 Task: Use Lobby Conversation Effect in this video Movie B.mp4
Action: Mouse moved to (197, 141)
Screenshot: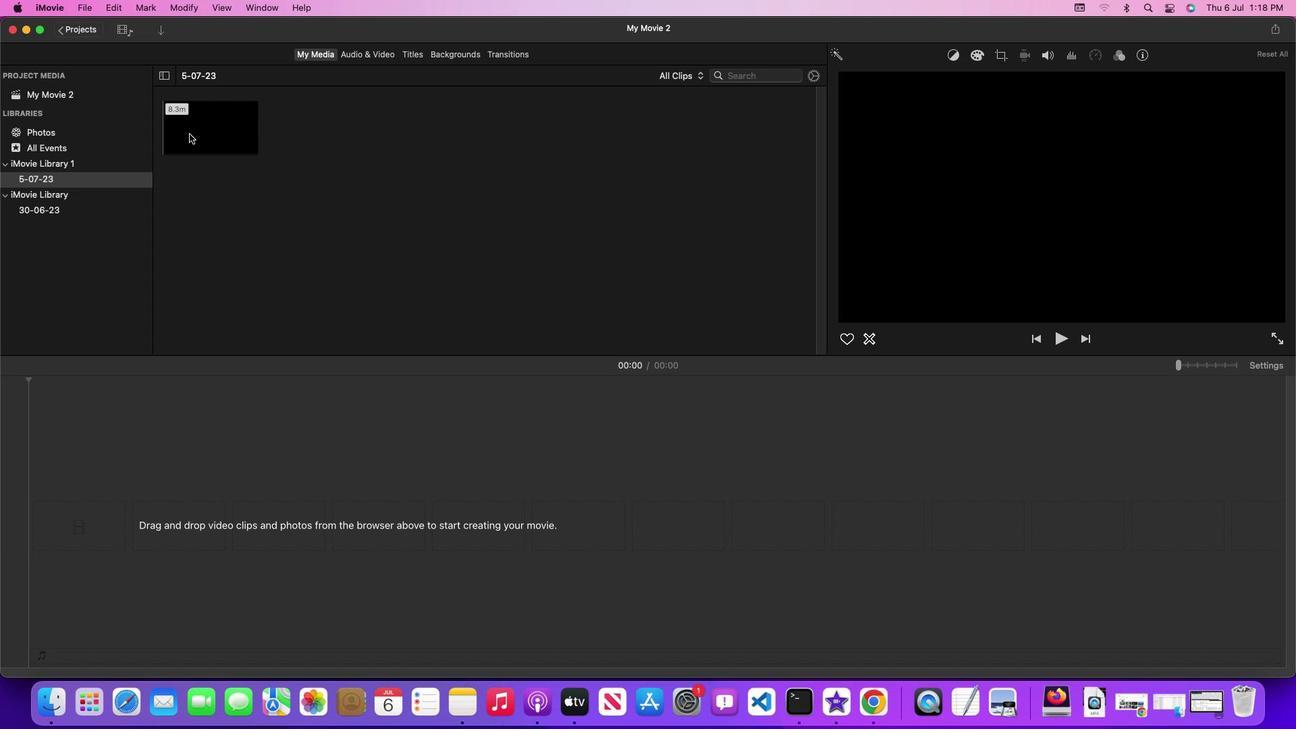 
Action: Mouse pressed left at (197, 141)
Screenshot: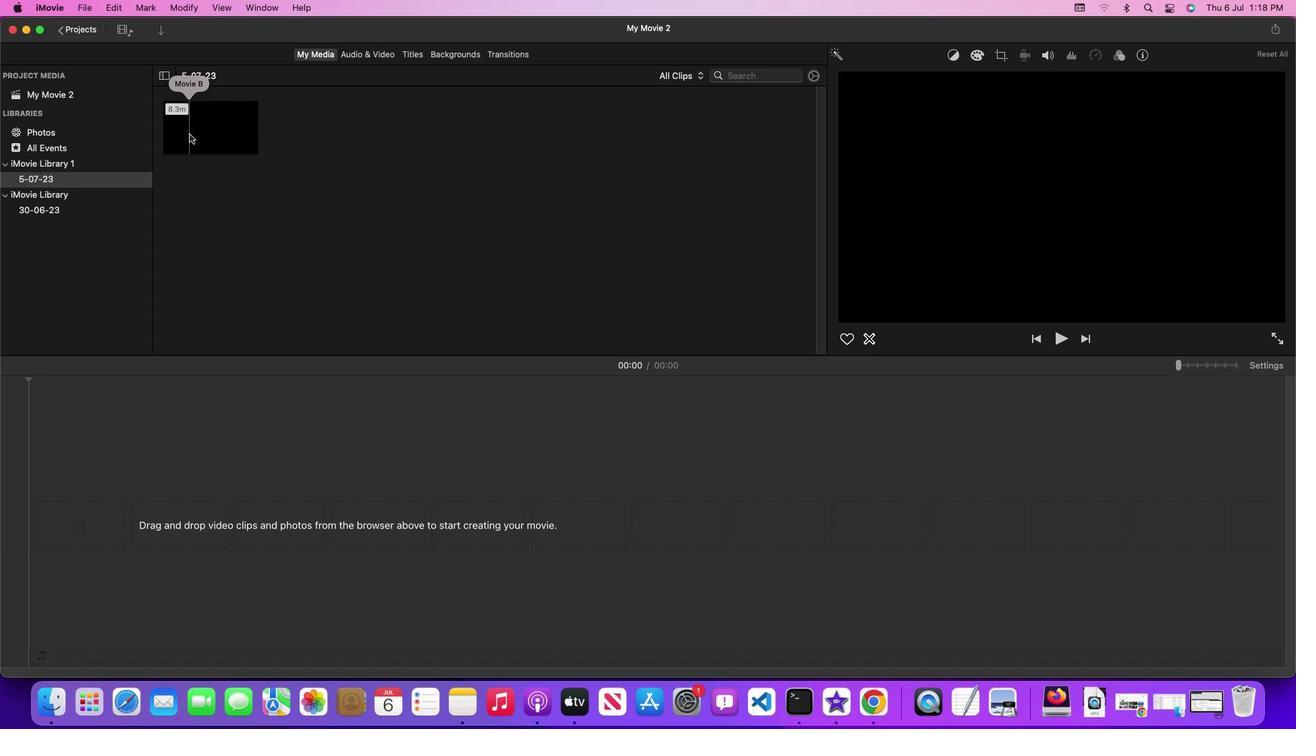 
Action: Mouse moved to (199, 141)
Screenshot: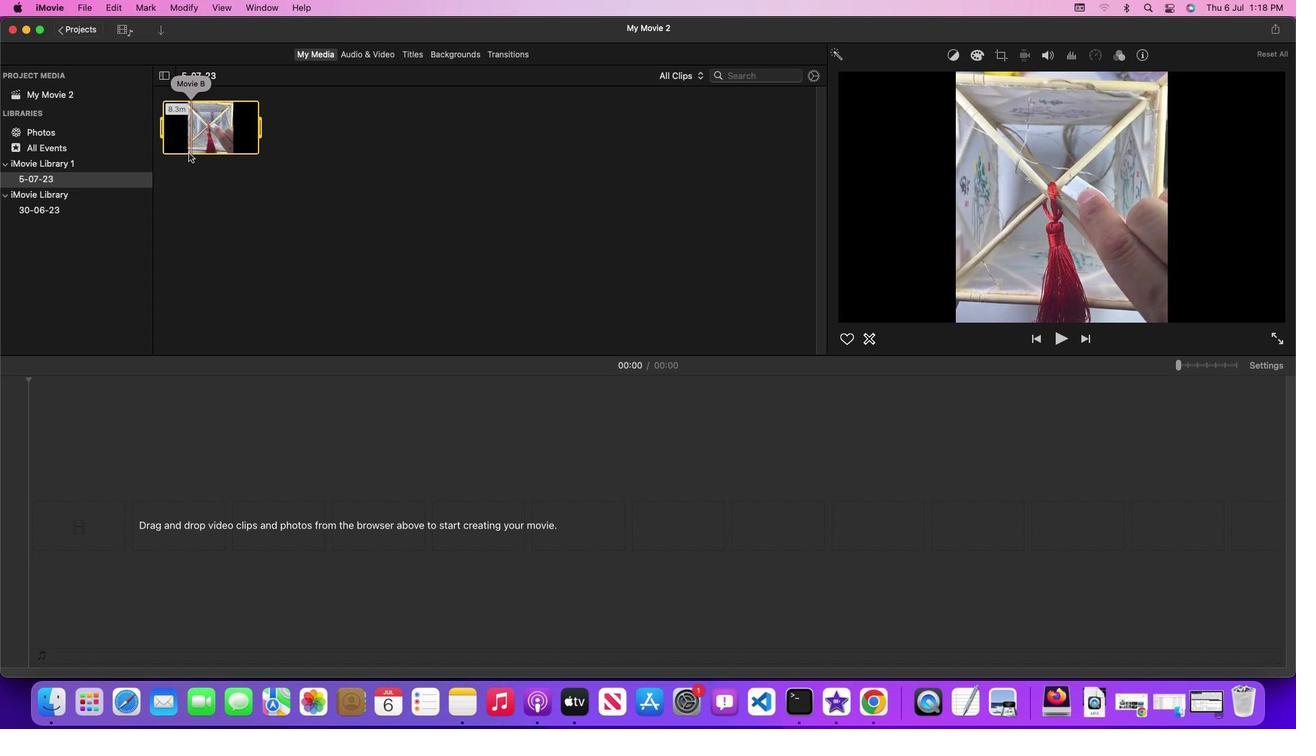 
Action: Mouse pressed left at (199, 141)
Screenshot: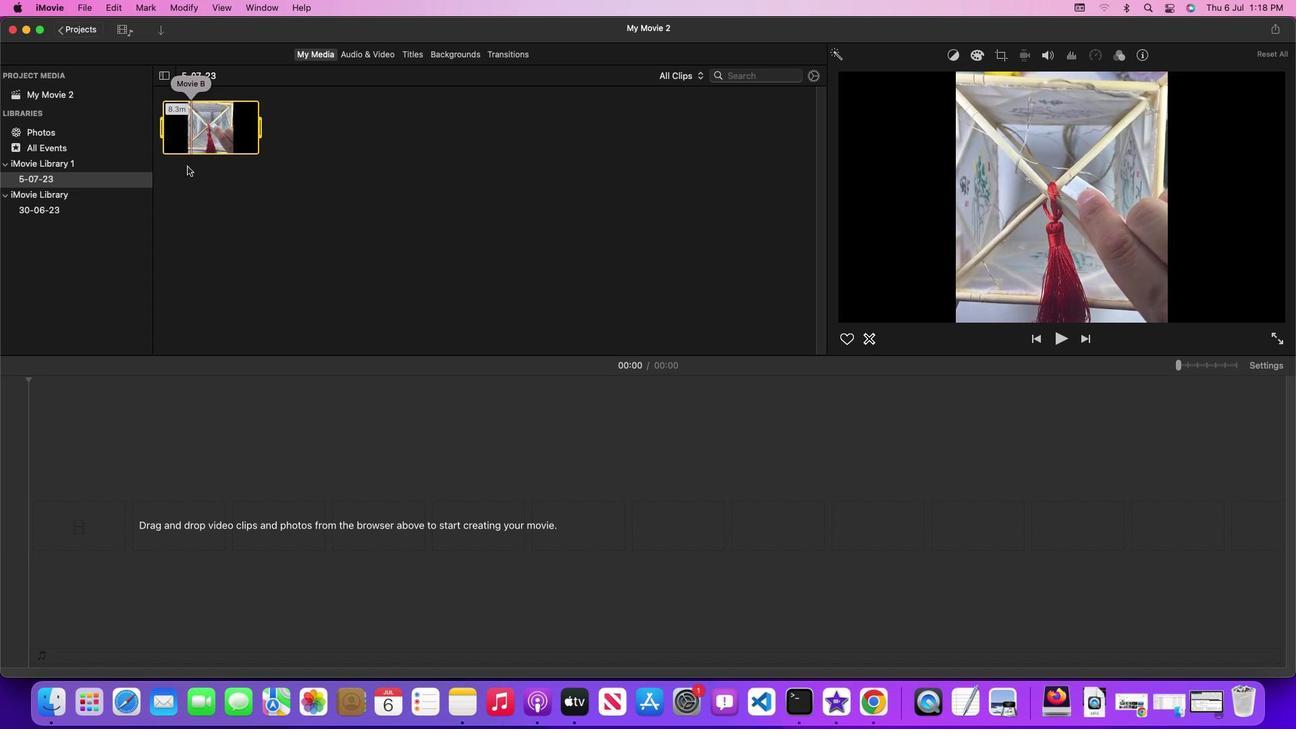 
Action: Mouse moved to (378, 59)
Screenshot: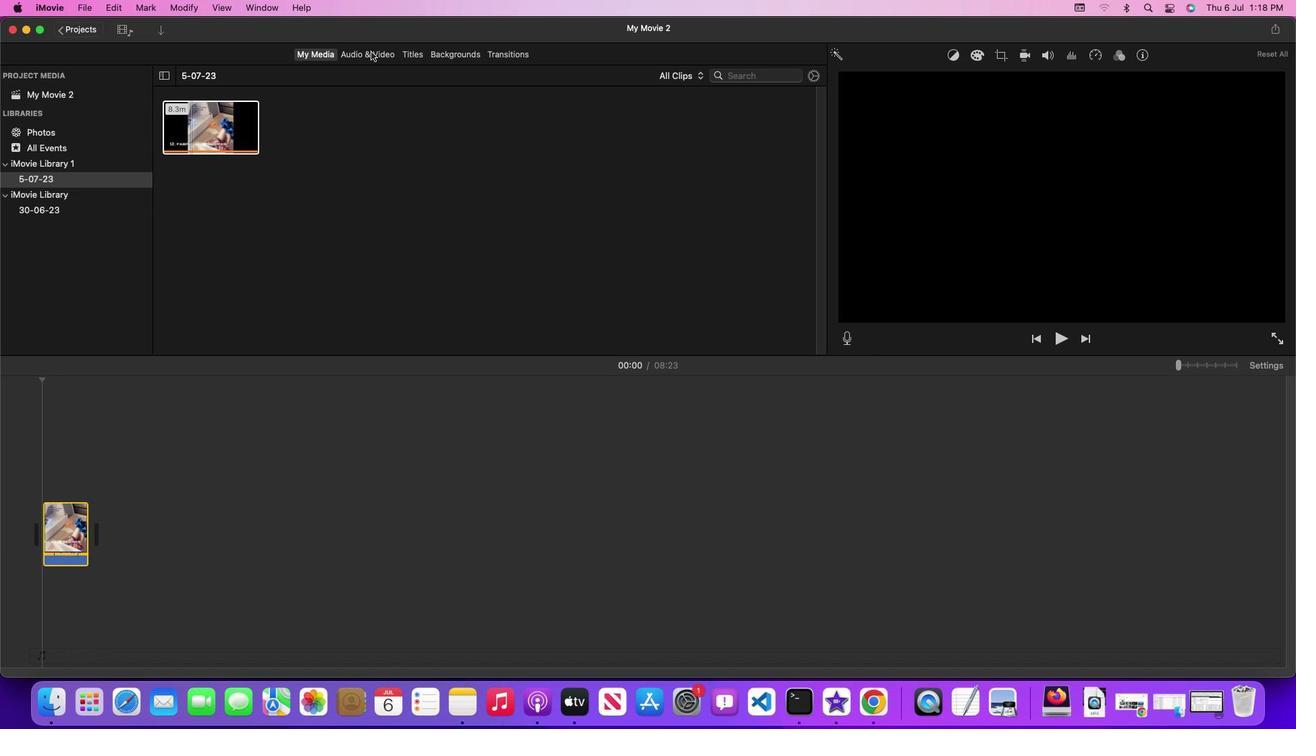
Action: Mouse pressed left at (378, 59)
Screenshot: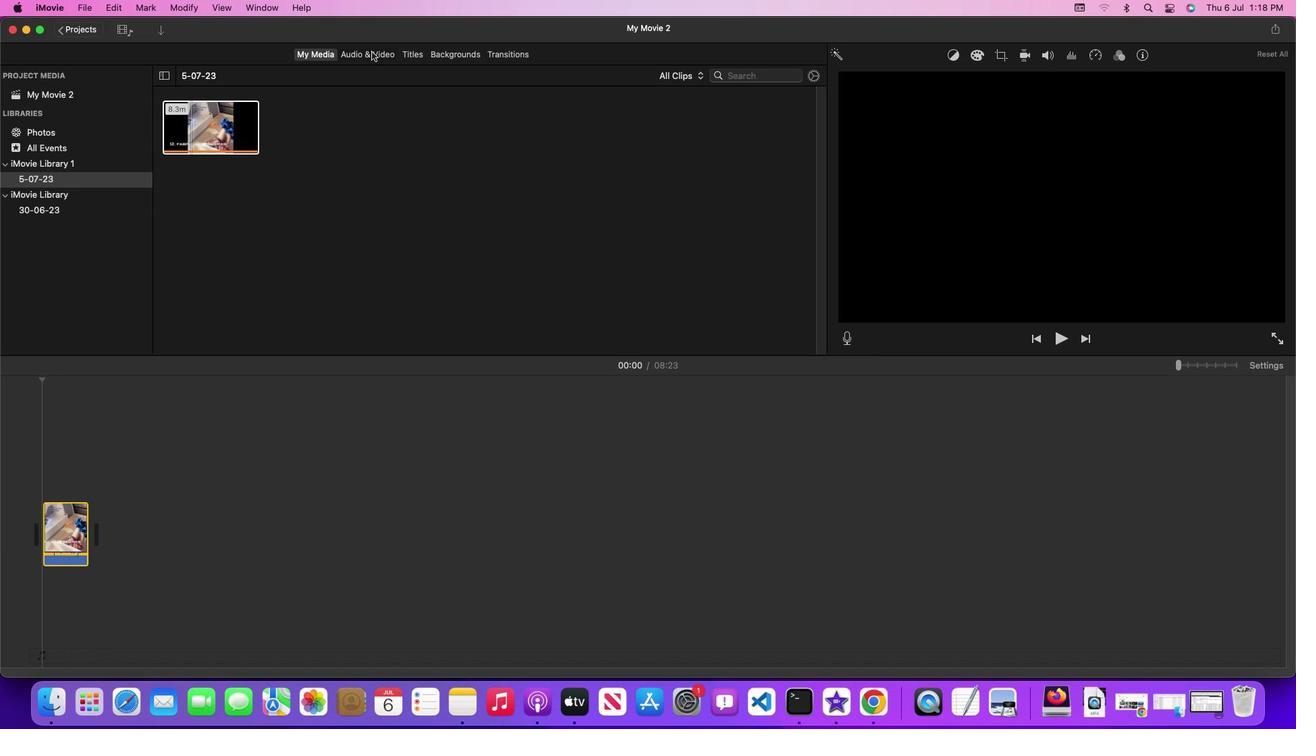 
Action: Mouse moved to (826, 188)
Screenshot: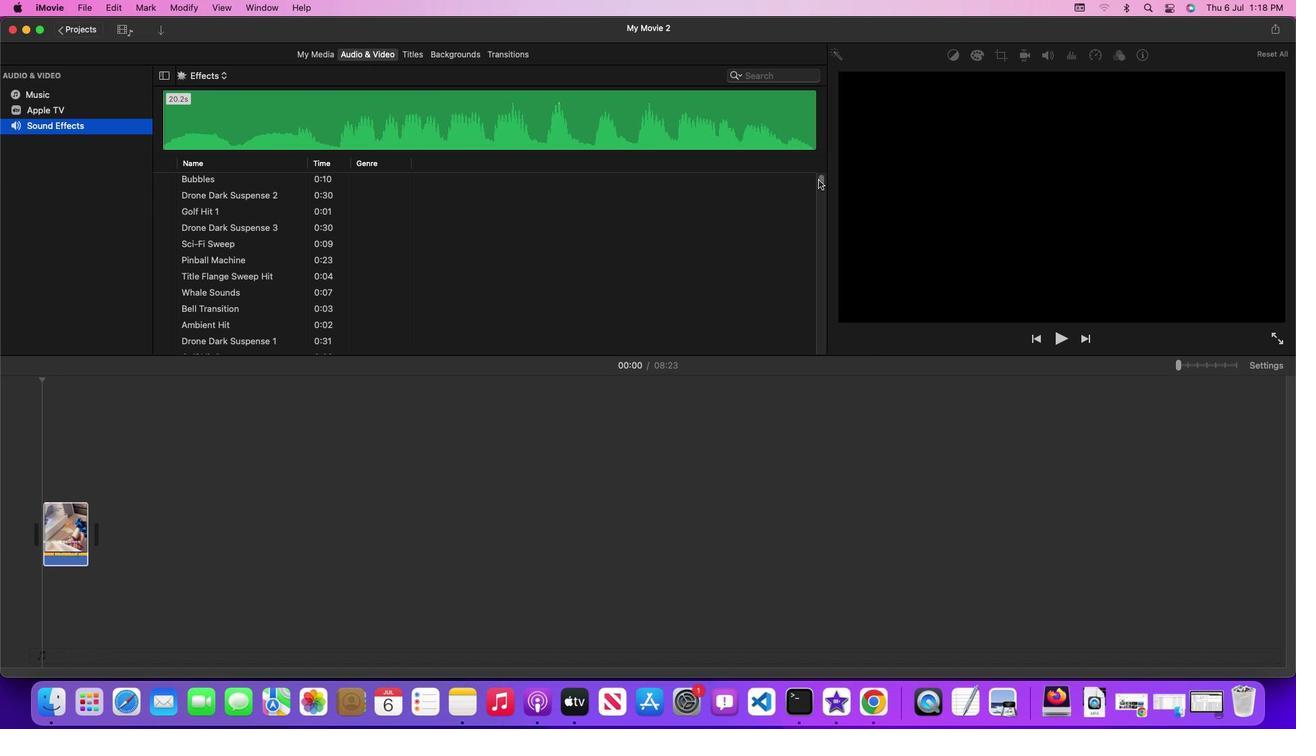 
Action: Mouse pressed left at (826, 188)
Screenshot: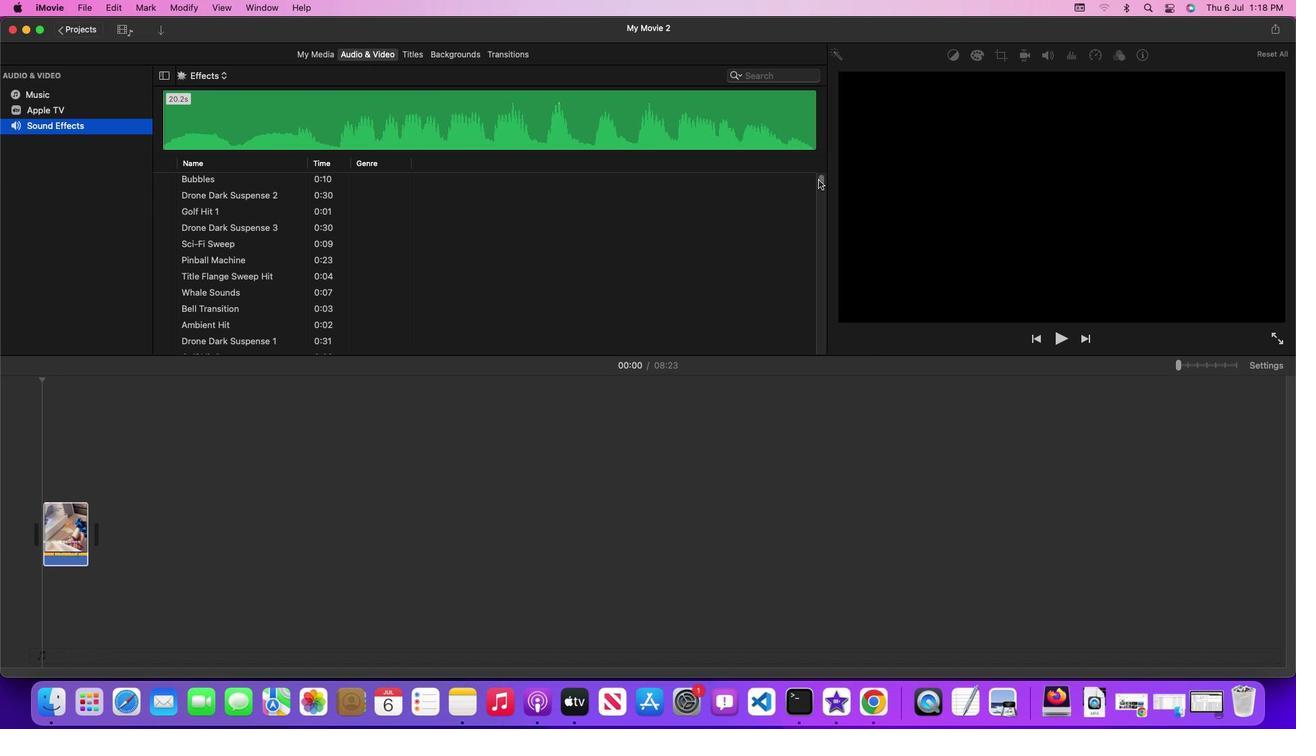 
Action: Mouse moved to (631, 271)
Screenshot: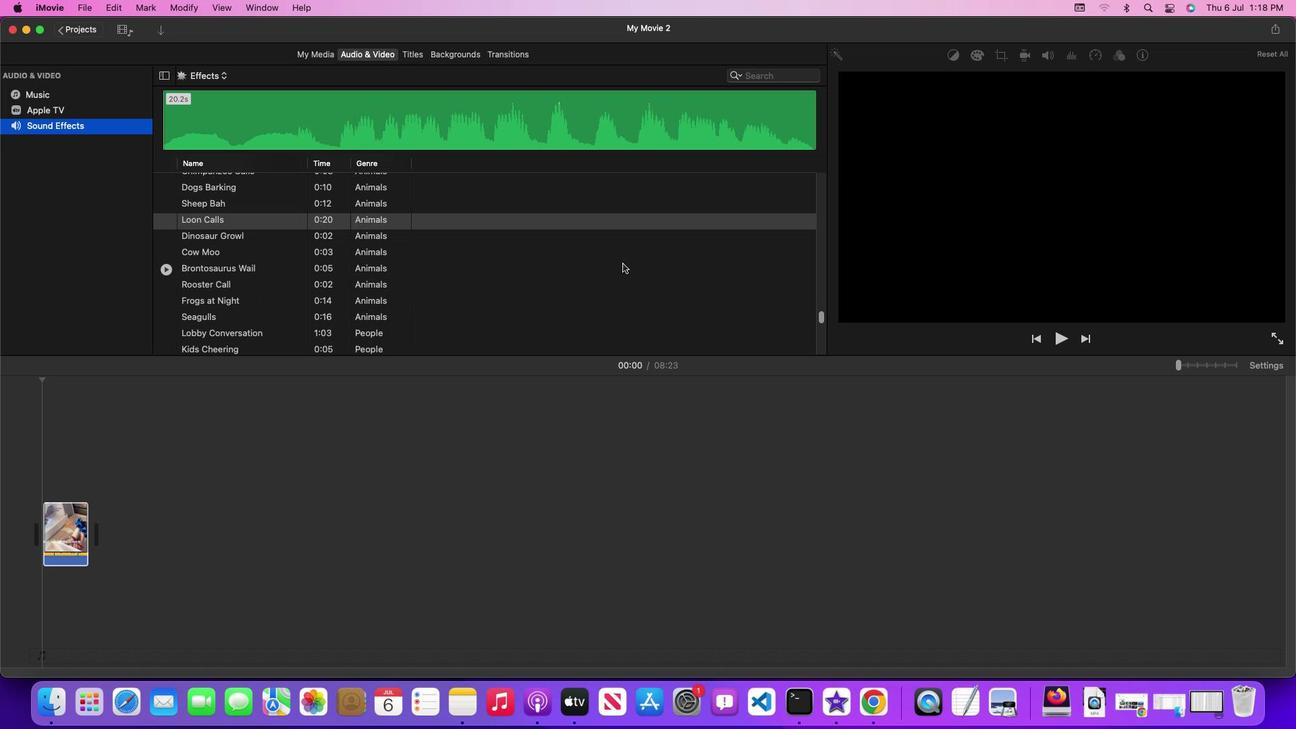 
Action: Mouse scrolled (631, 271) with delta (8, 7)
Screenshot: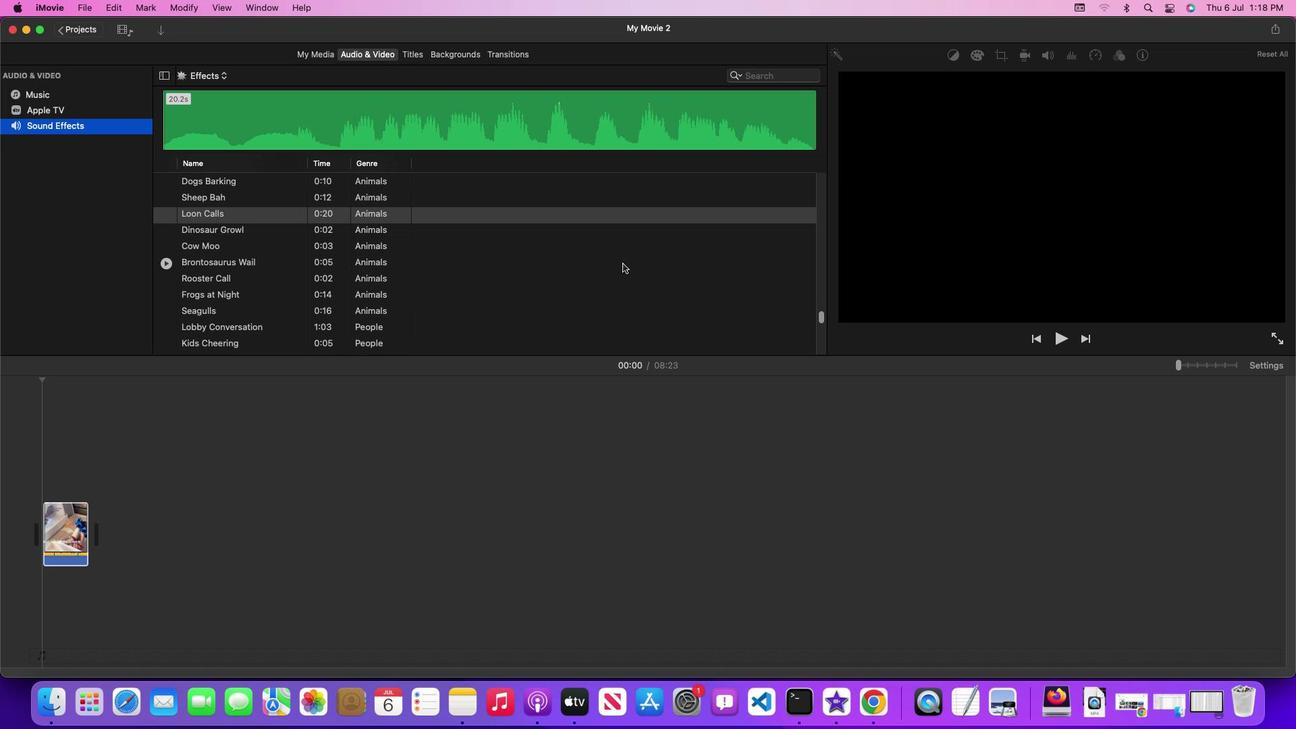 
Action: Mouse scrolled (631, 271) with delta (8, 7)
Screenshot: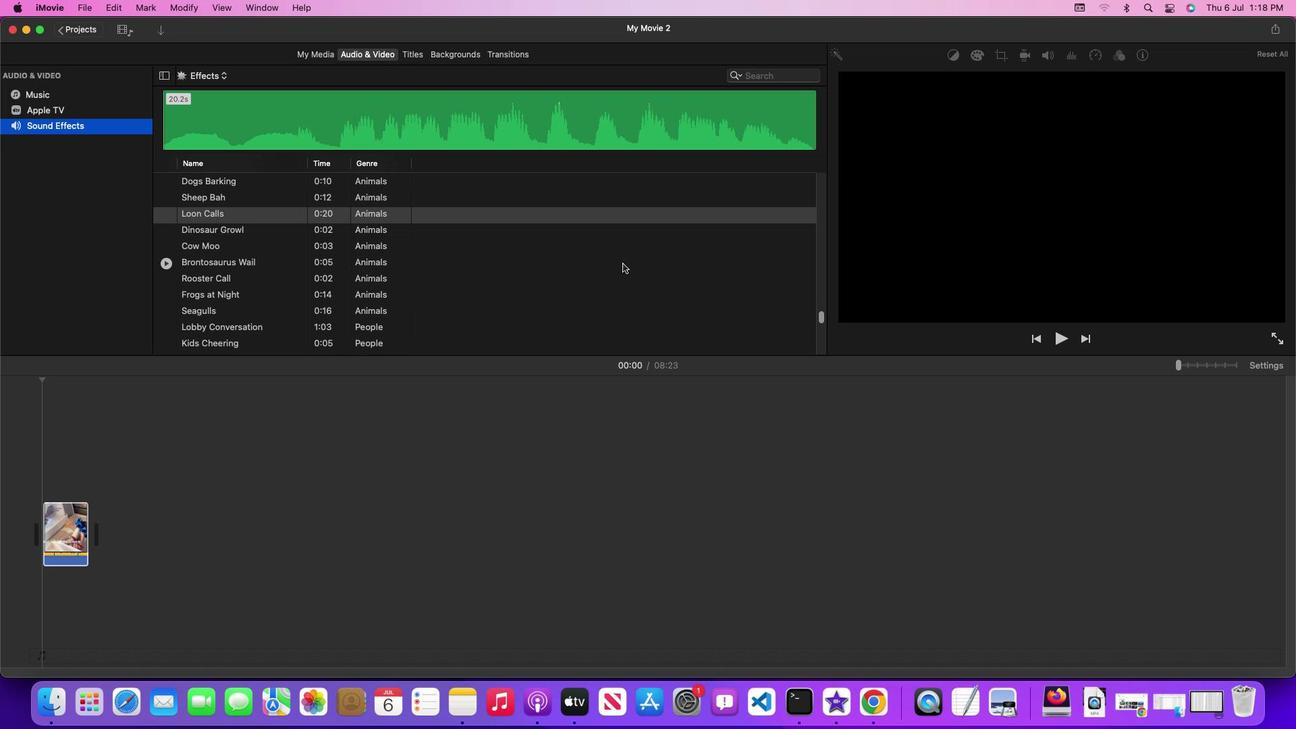 
Action: Mouse scrolled (631, 271) with delta (8, 7)
Screenshot: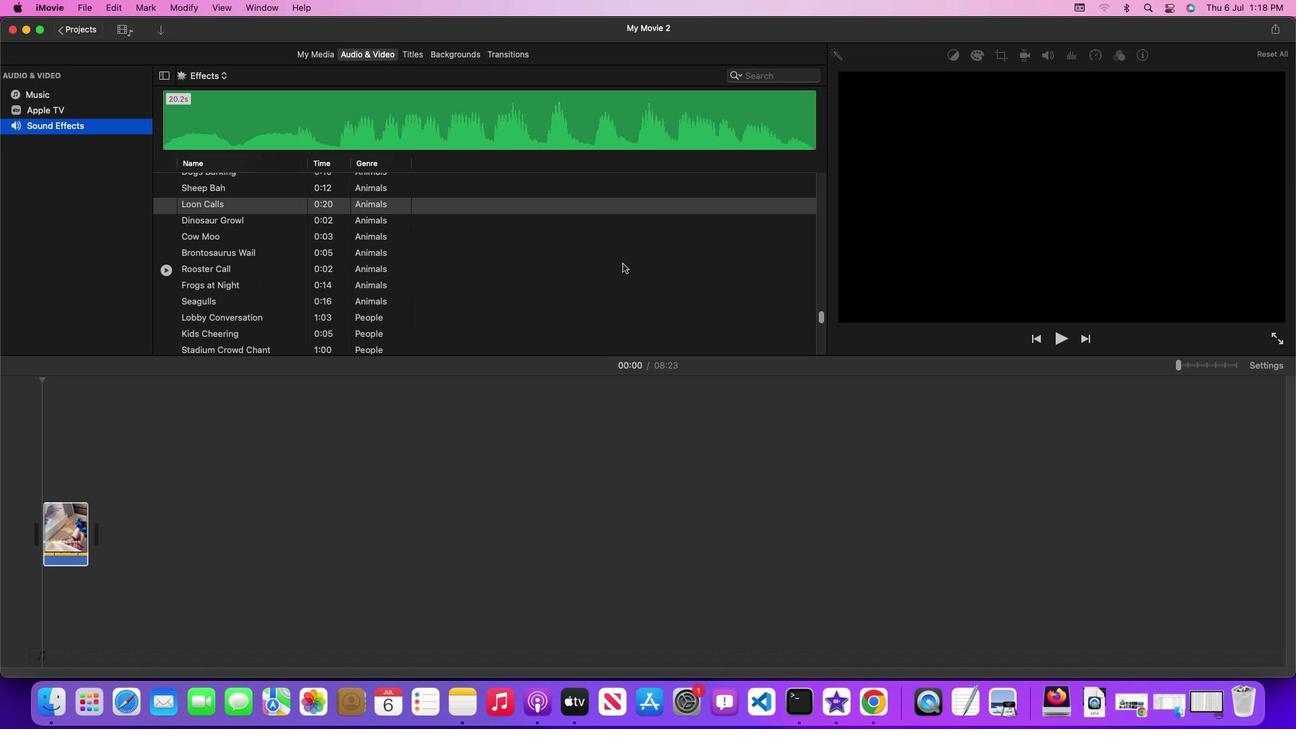 
Action: Mouse scrolled (631, 271) with delta (8, 7)
Screenshot: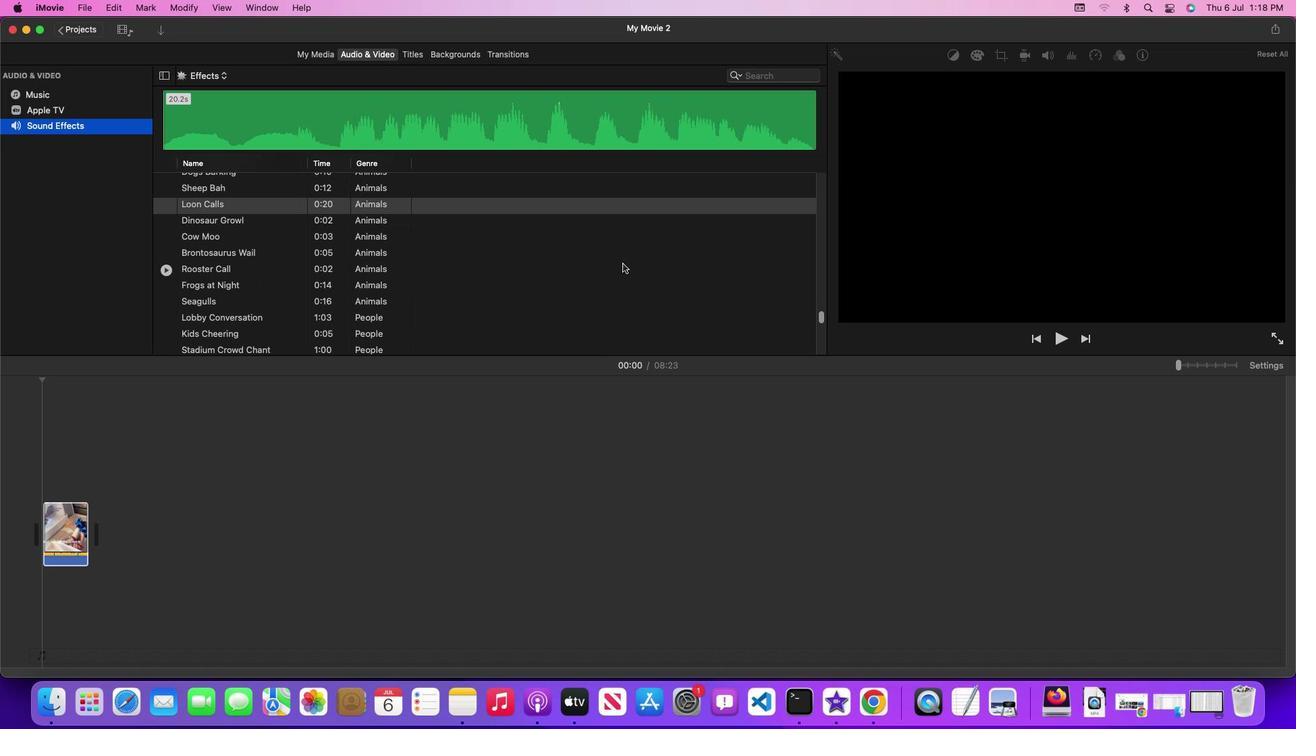 
Action: Mouse scrolled (631, 271) with delta (8, 7)
Screenshot: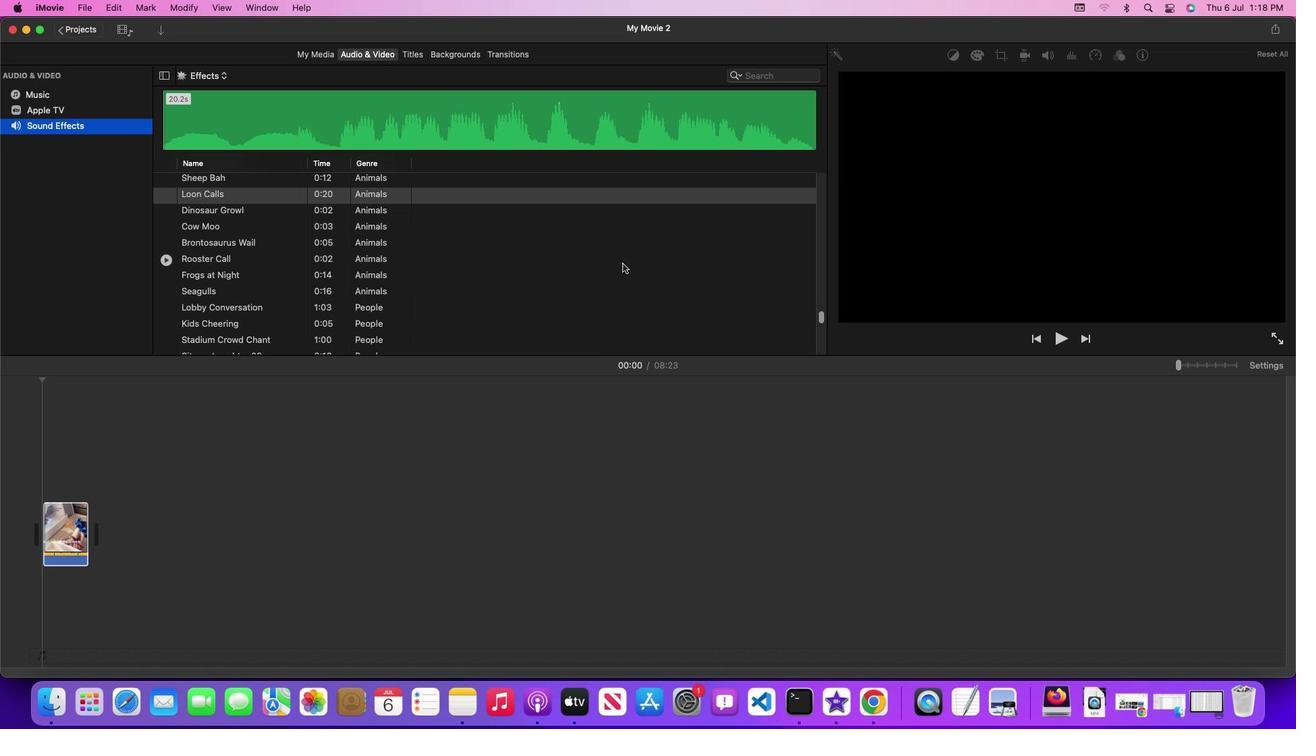 
Action: Mouse scrolled (631, 271) with delta (8, 7)
Screenshot: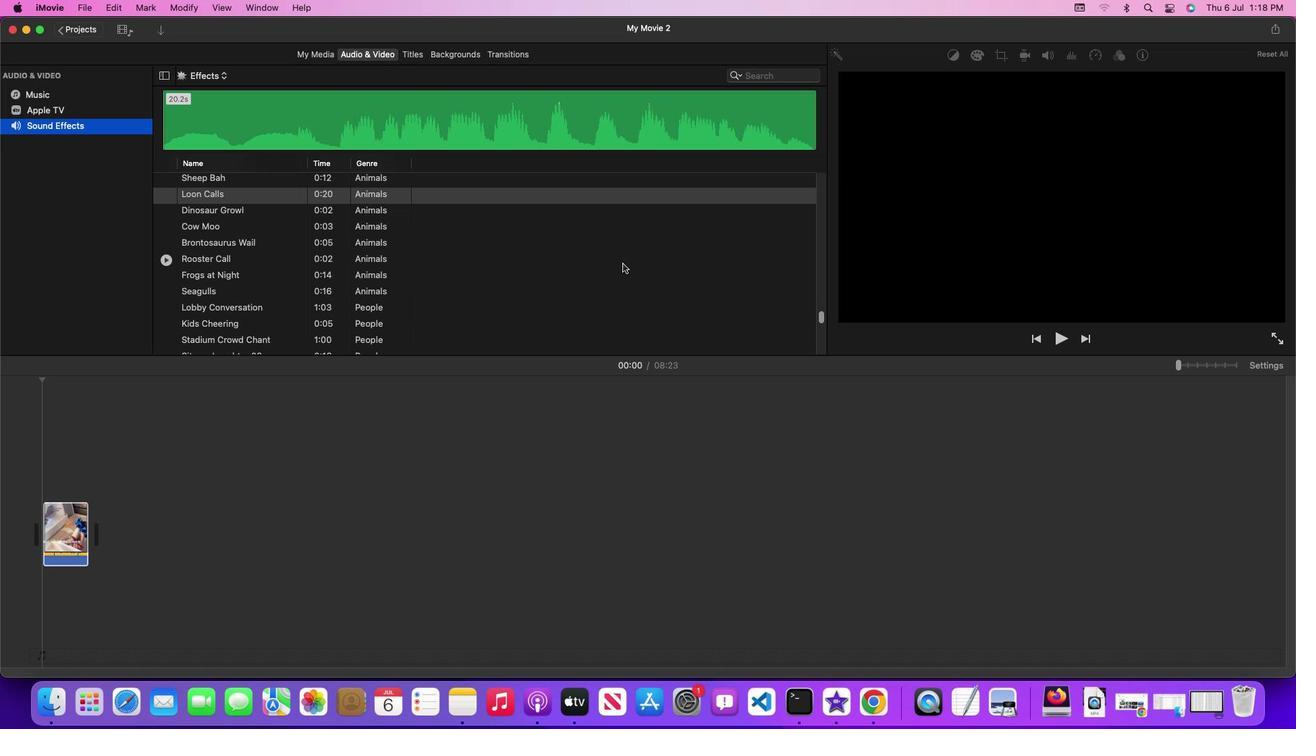 
Action: Mouse moved to (336, 313)
Screenshot: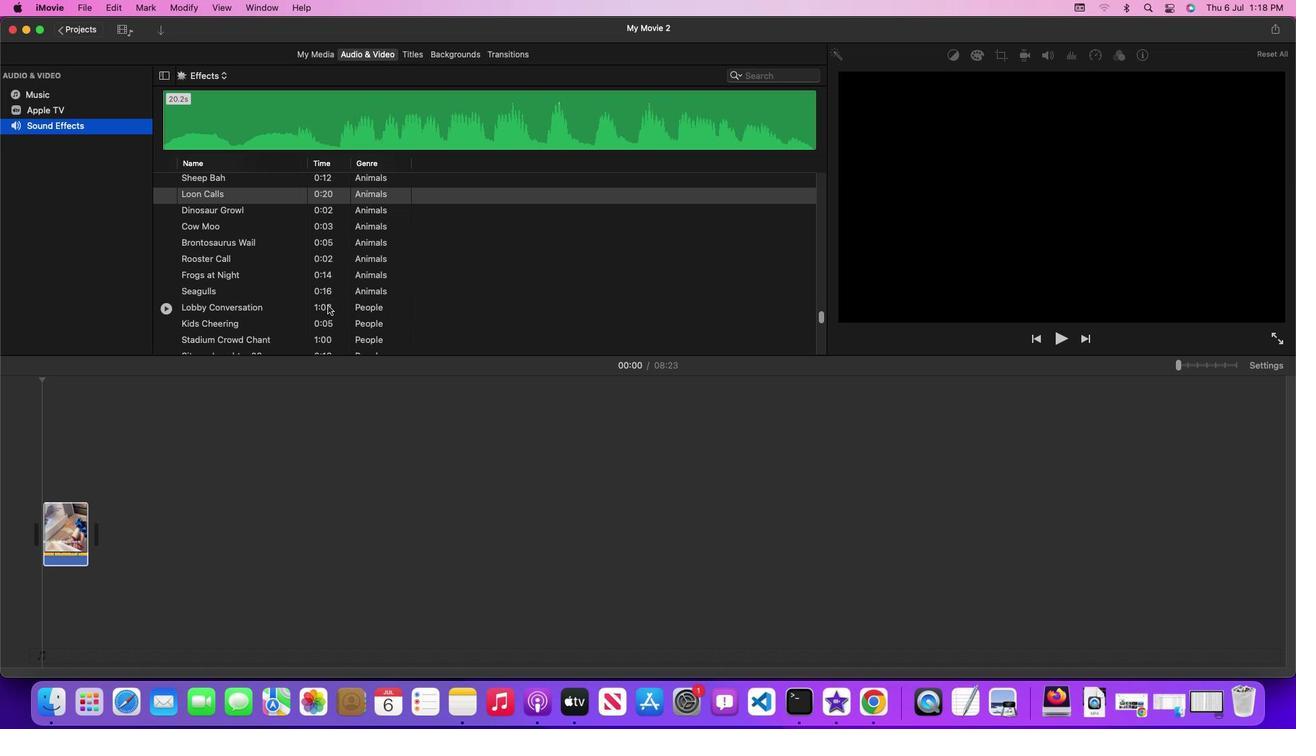 
Action: Mouse pressed left at (336, 313)
Screenshot: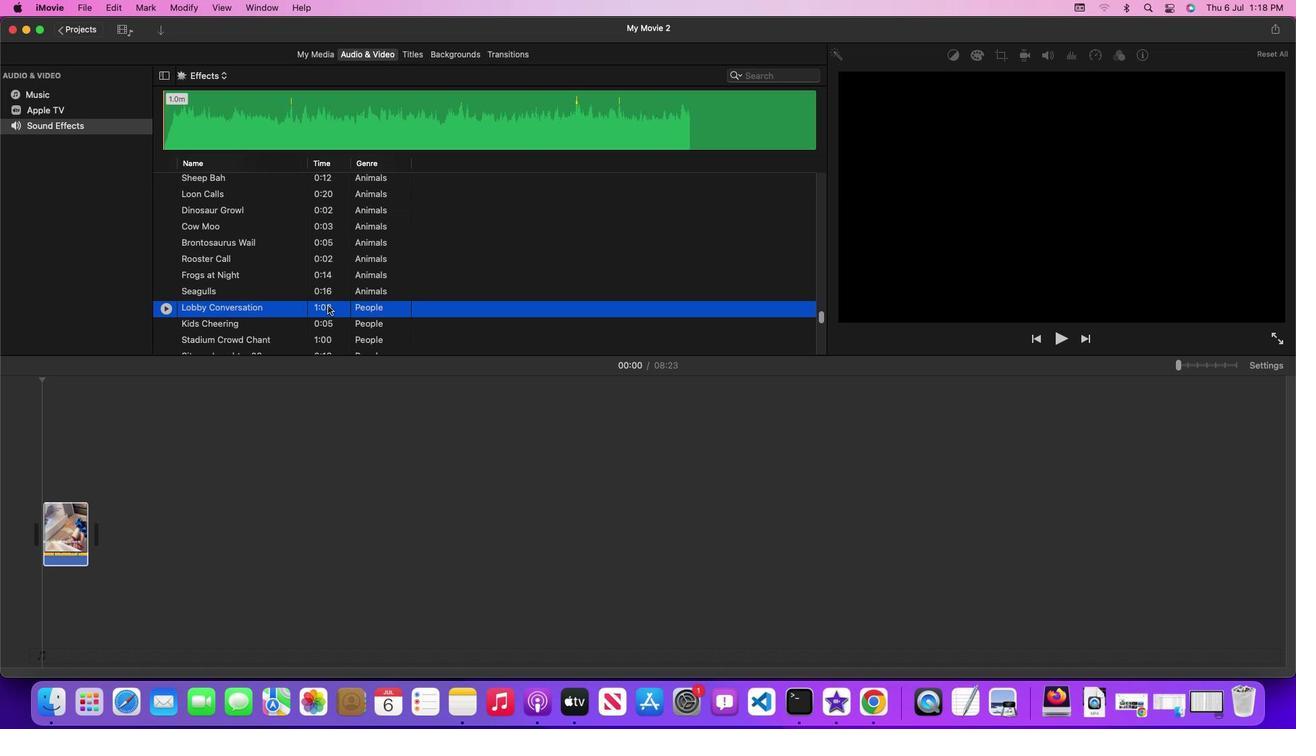 
Action: Mouse moved to (346, 315)
Screenshot: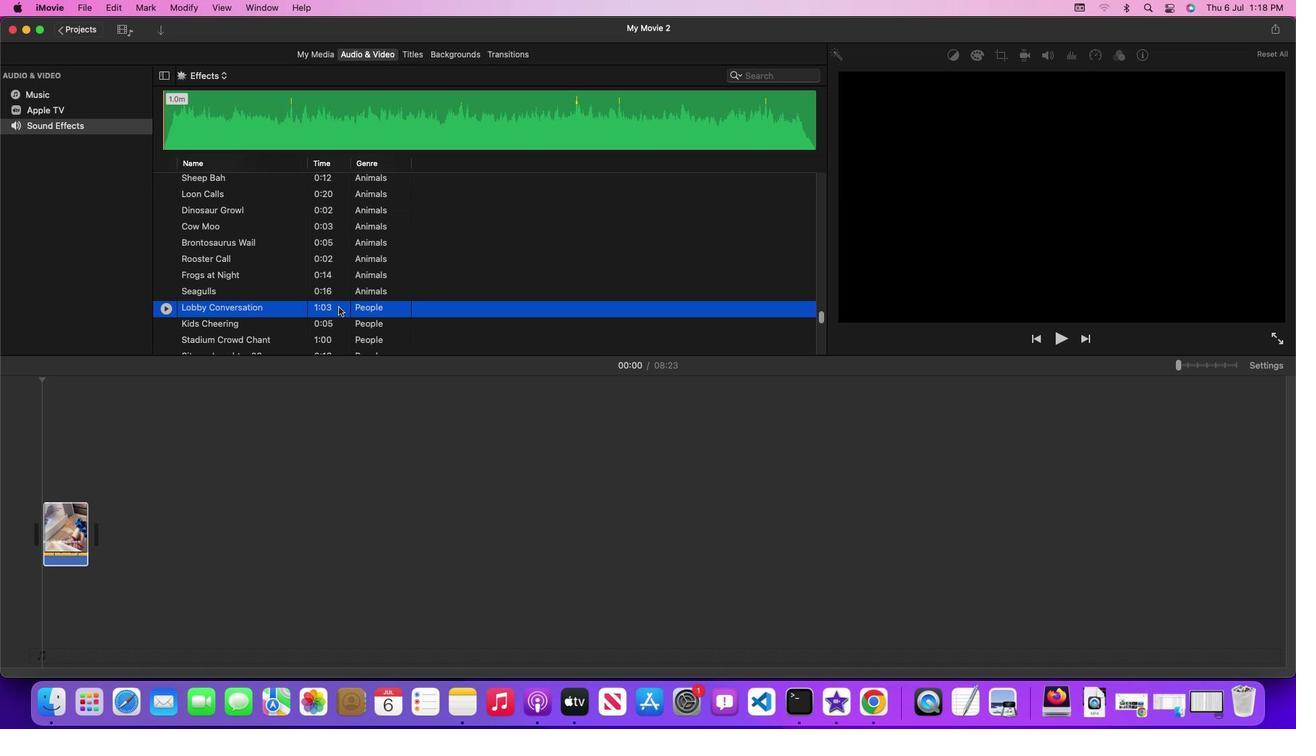 
Action: Mouse pressed left at (346, 315)
Screenshot: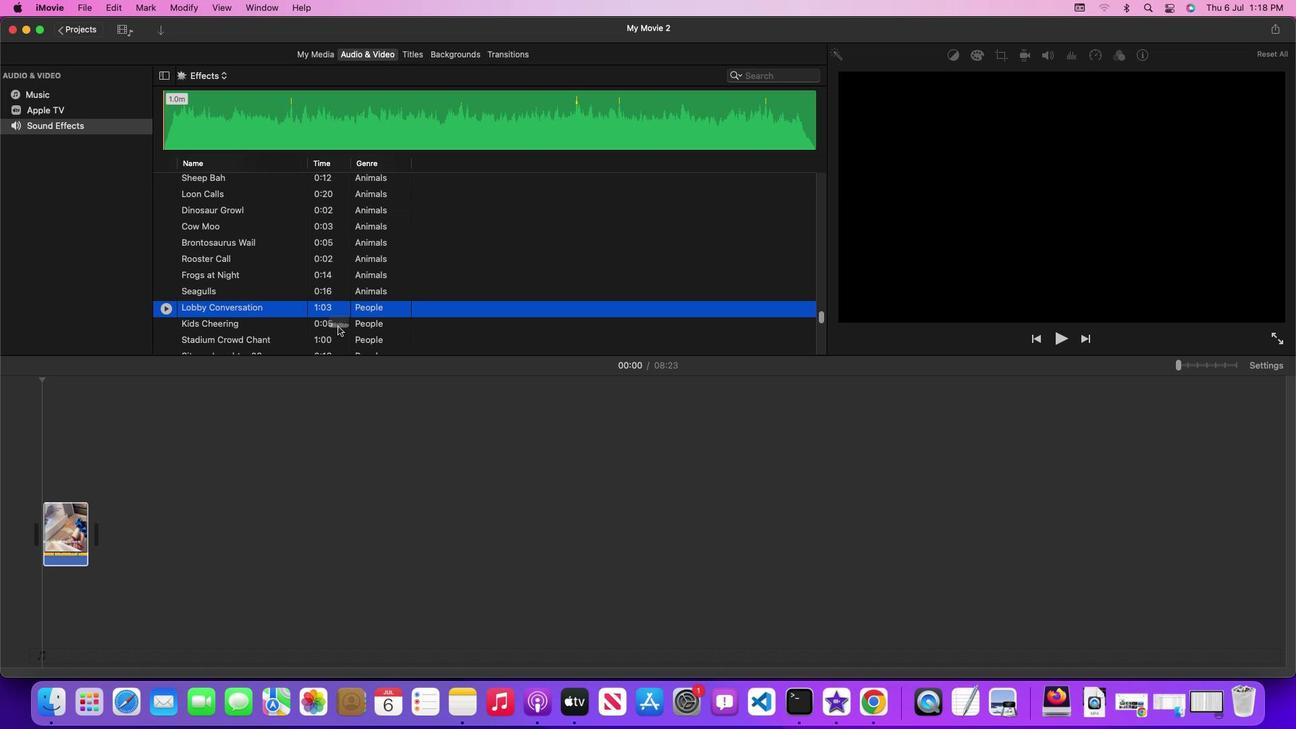 
Action: Mouse moved to (259, 489)
Screenshot: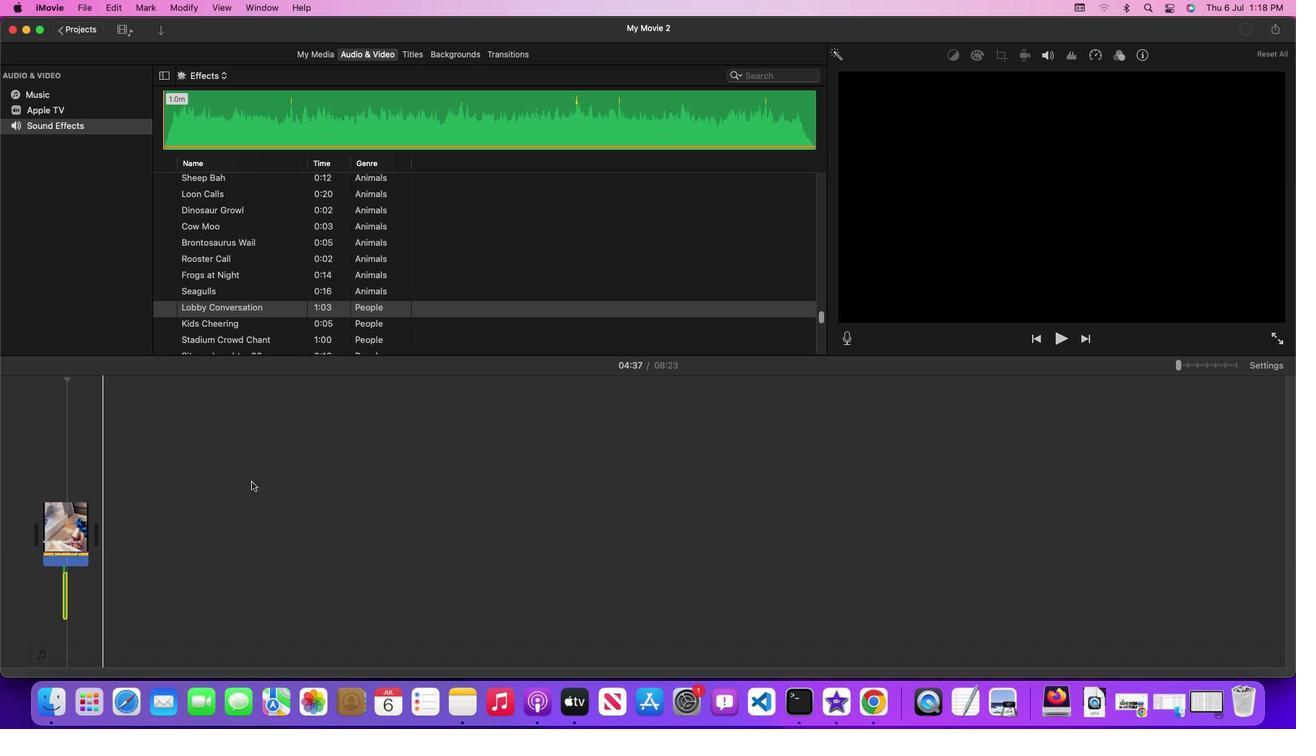 
